 Task: In Heading Arial with underline. Font size of heading  '18'Font style of data Calibri. Font size of data  9Alignment of headline & data Align center. Fill color in heading,  RedFont color of data Black Apply border in Data No BorderIn the sheet   Spark Sales log book
Action: Mouse moved to (178, 184)
Screenshot: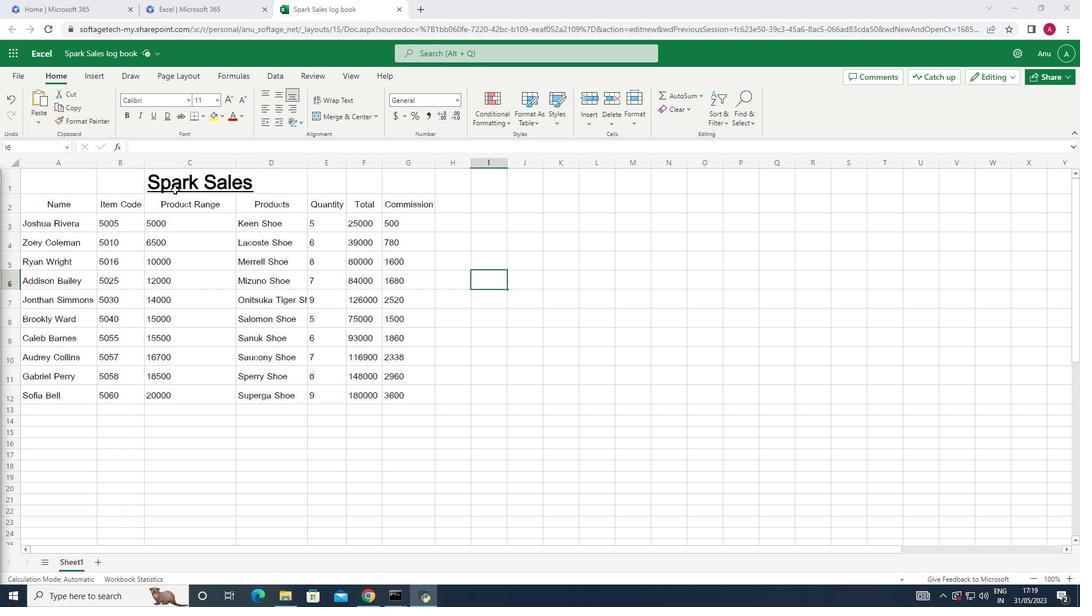 
Action: Mouse pressed left at (178, 184)
Screenshot: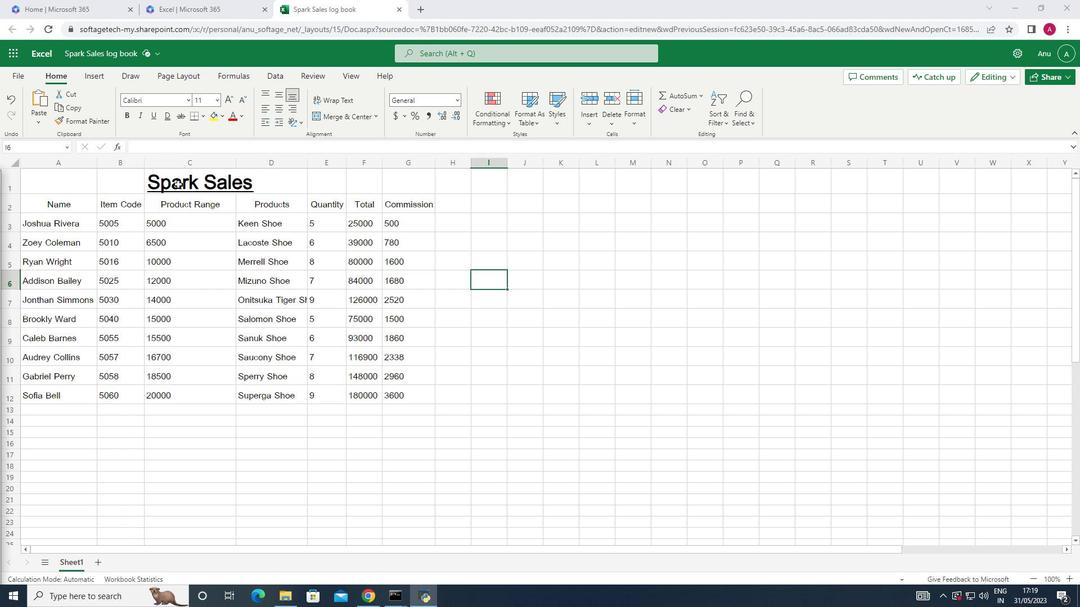 
Action: Mouse moved to (38, 202)
Screenshot: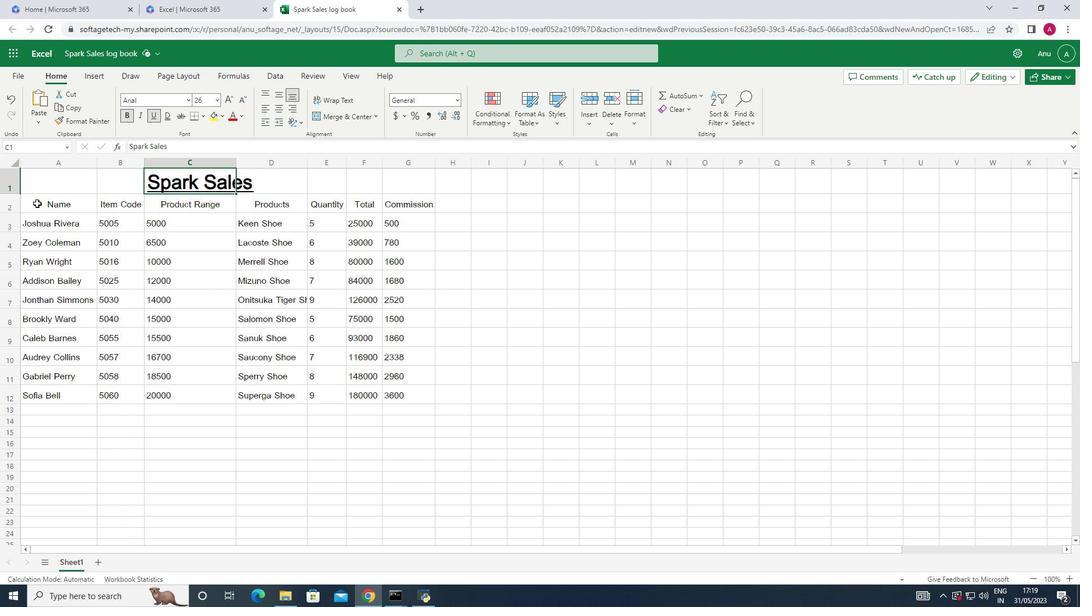 
Action: Mouse pressed left at (38, 202)
Screenshot: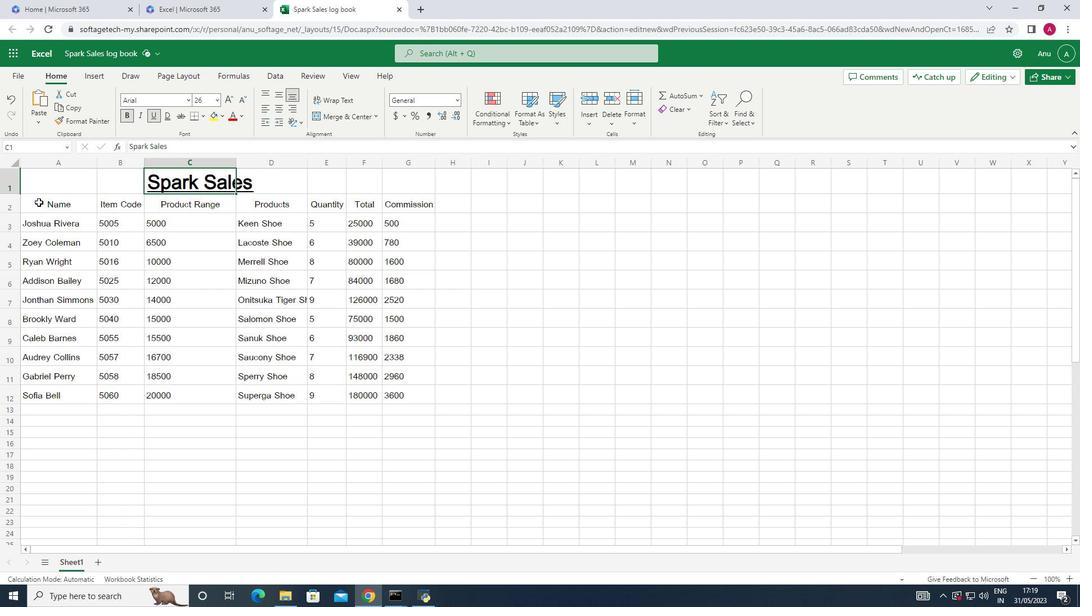 
Action: Mouse moved to (212, 217)
Screenshot: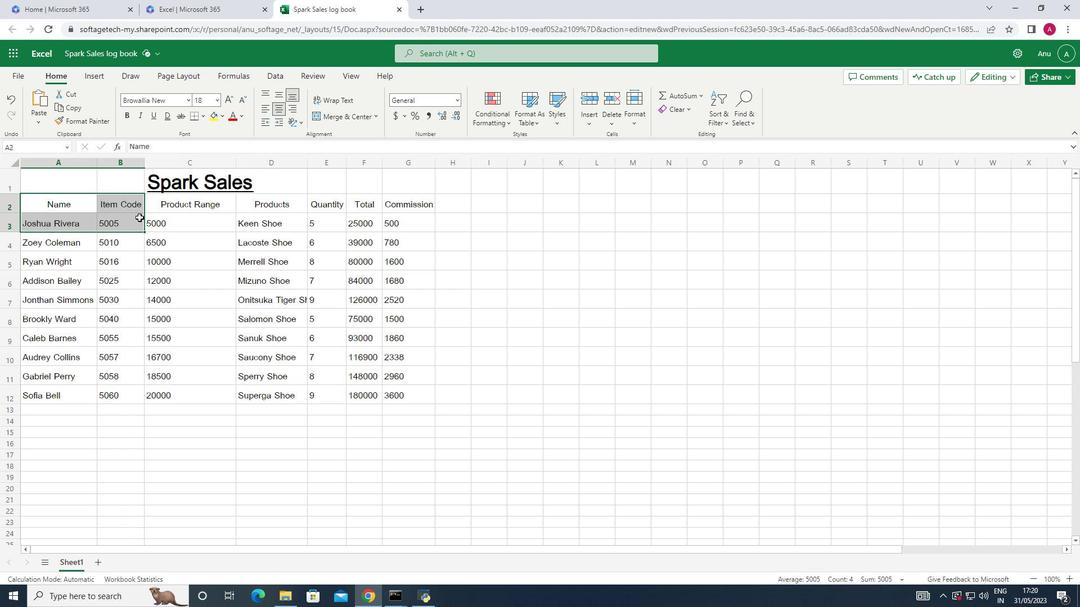 
Action: Mouse pressed left at (188, 217)
Screenshot: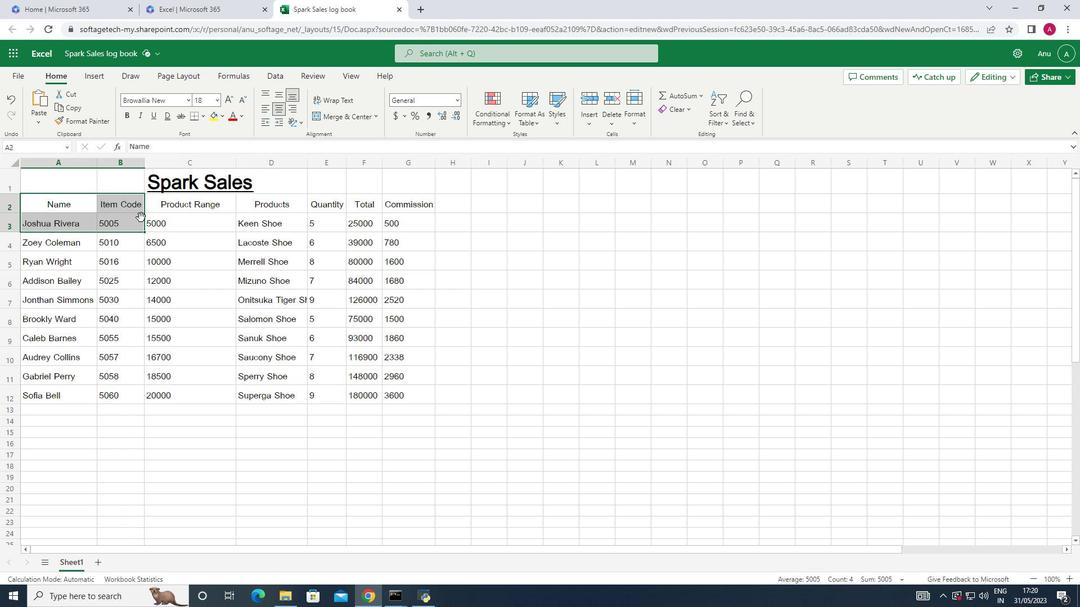 
Action: Mouse moved to (86, 198)
Screenshot: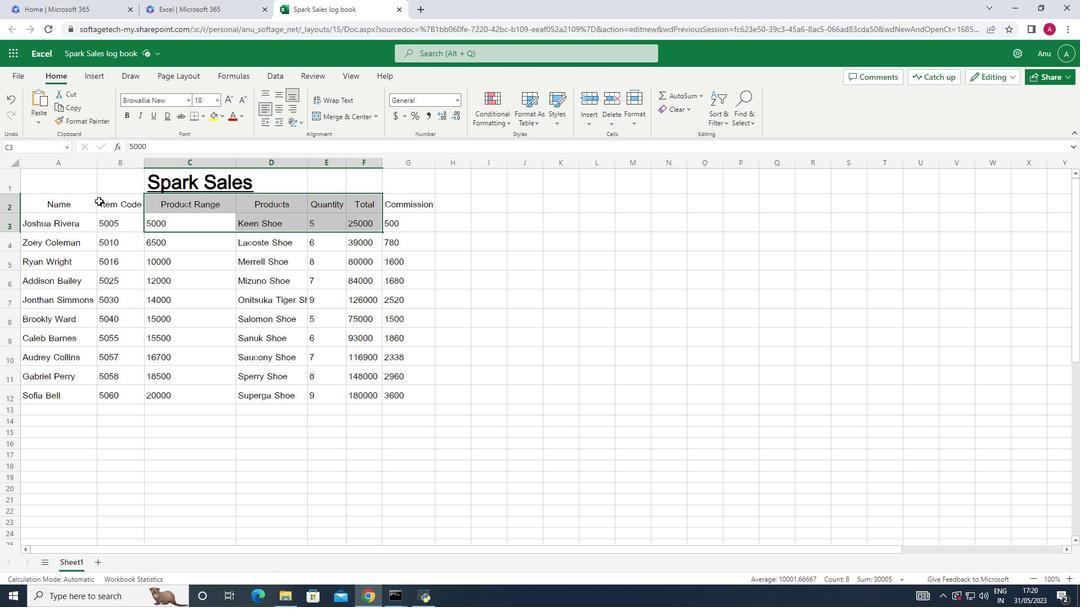 
Action: Mouse pressed left at (86, 198)
Screenshot: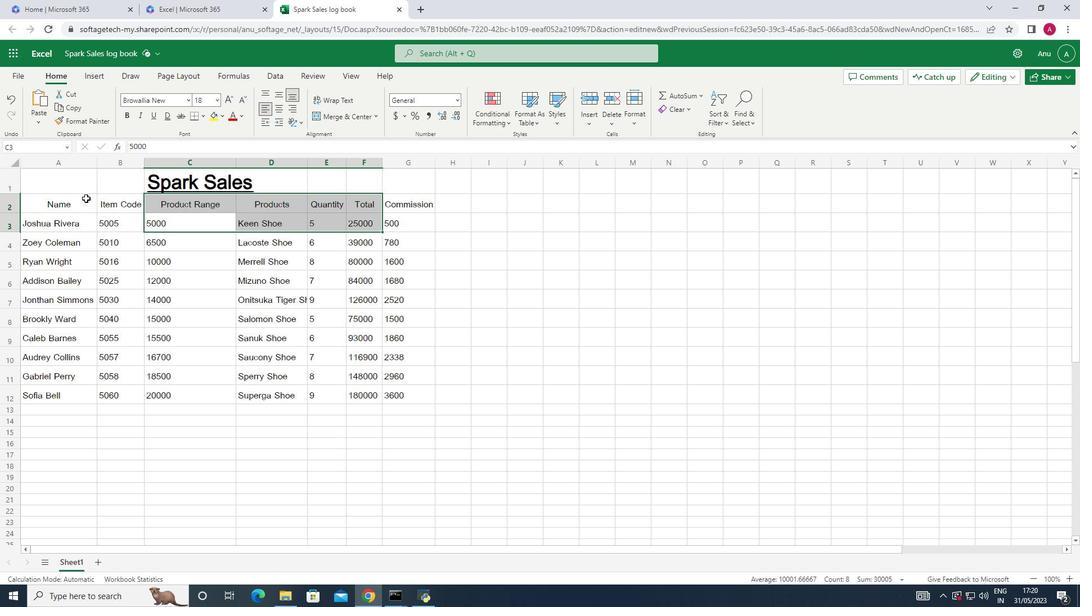 
Action: Mouse moved to (185, 104)
Screenshot: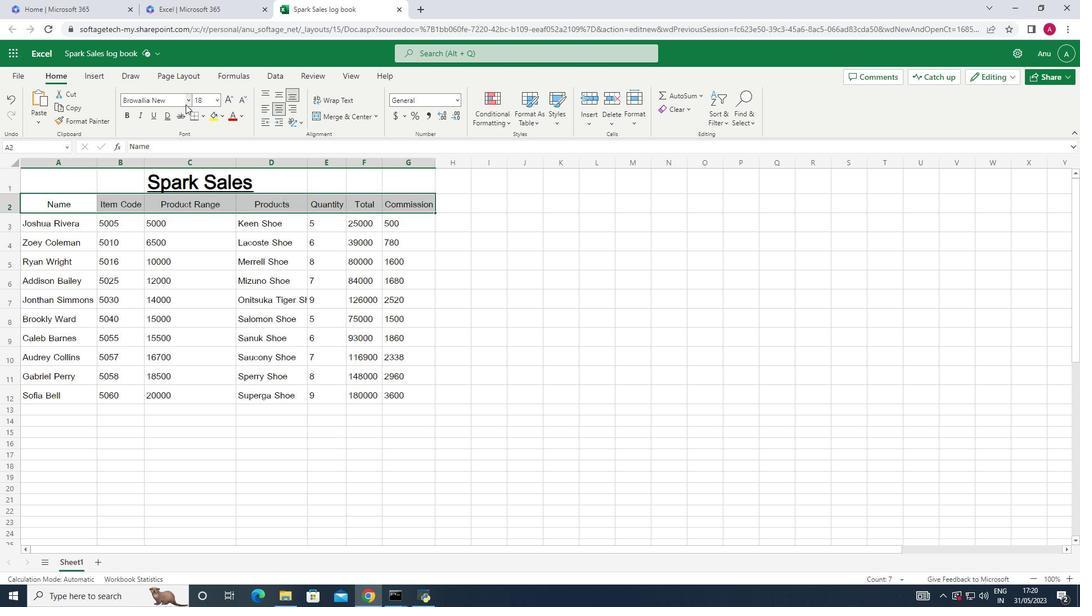 
Action: Mouse pressed left at (185, 104)
Screenshot: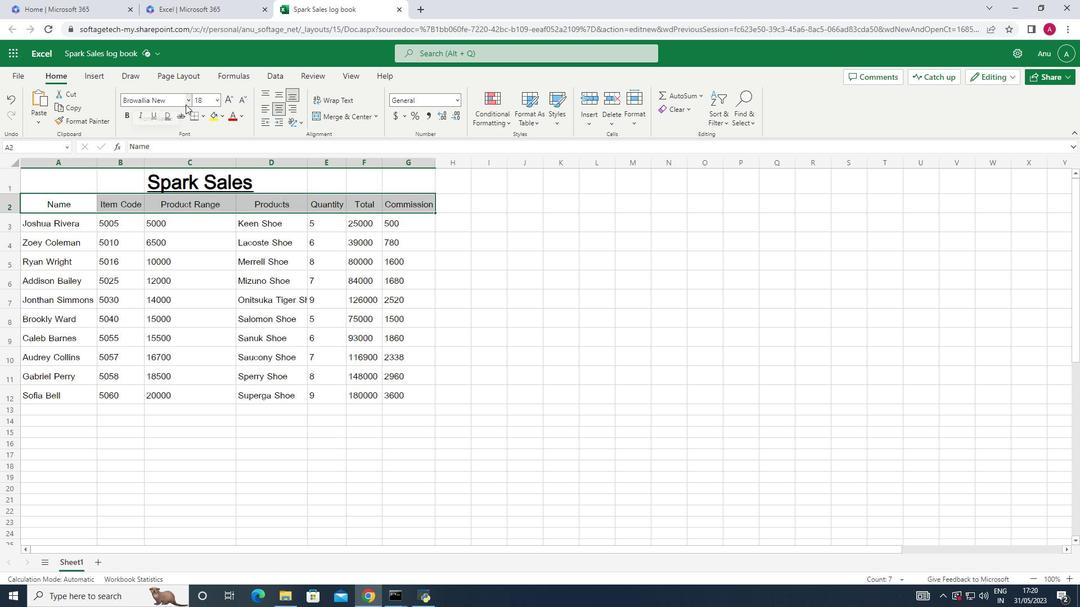 
Action: Mouse moved to (159, 208)
Screenshot: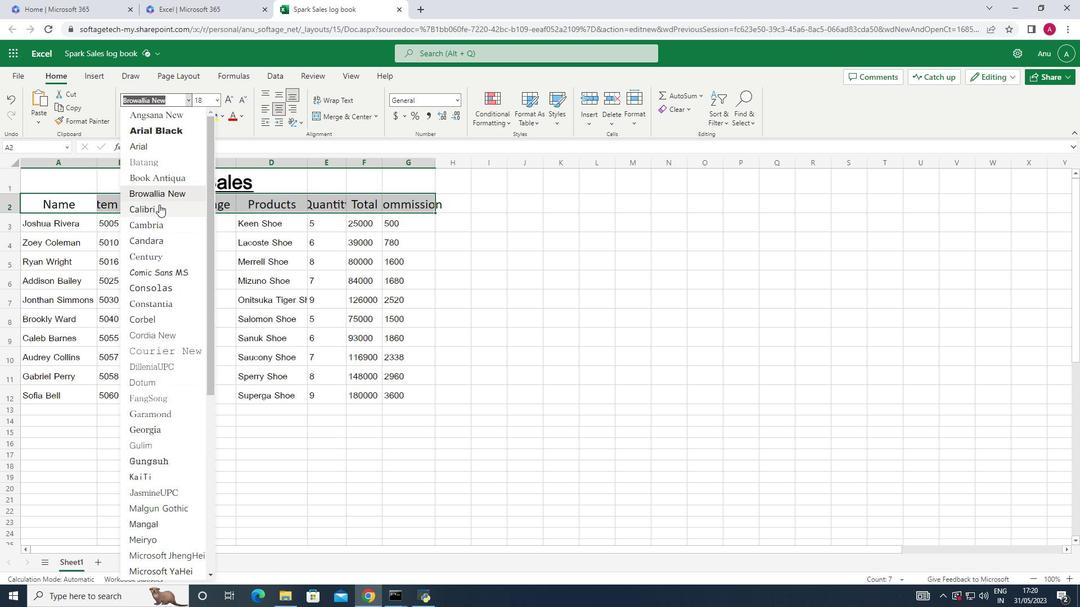 
Action: Mouse pressed left at (159, 208)
Screenshot: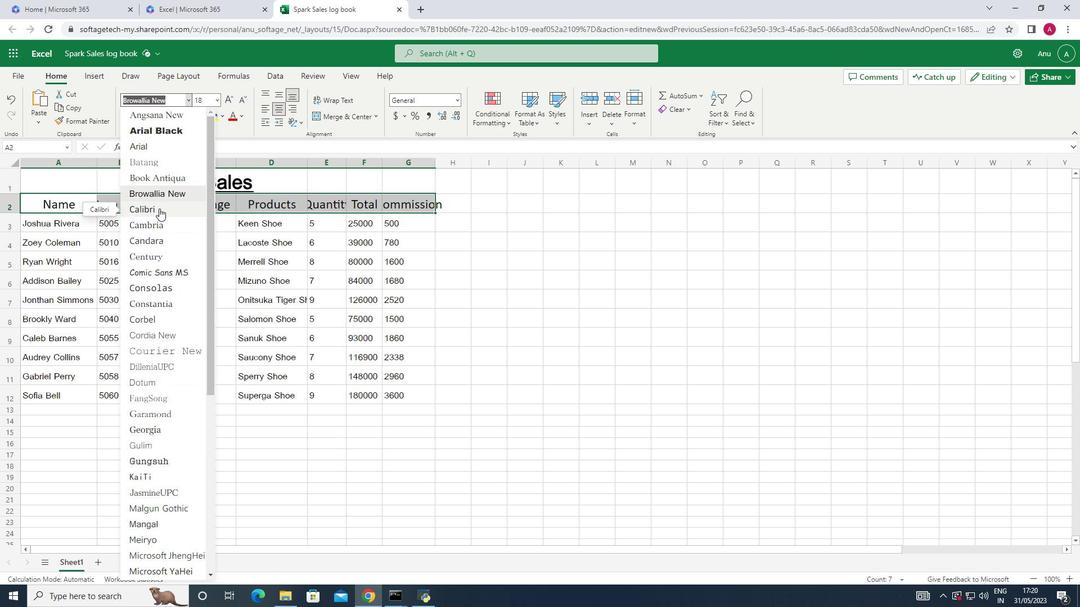 
Action: Mouse moved to (54, 222)
Screenshot: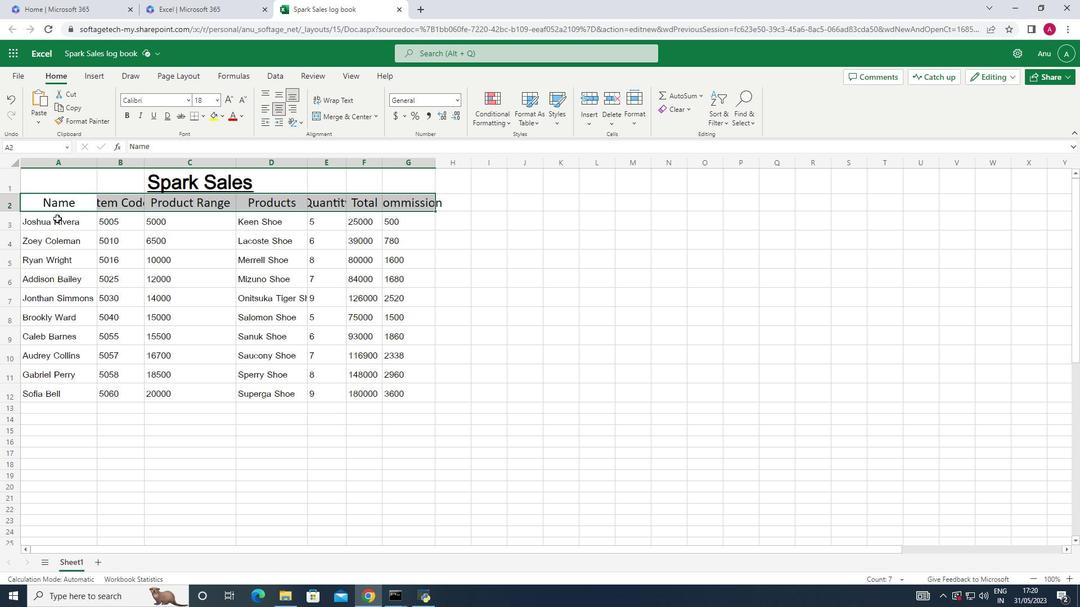 
Action: Mouse pressed left at (54, 222)
Screenshot: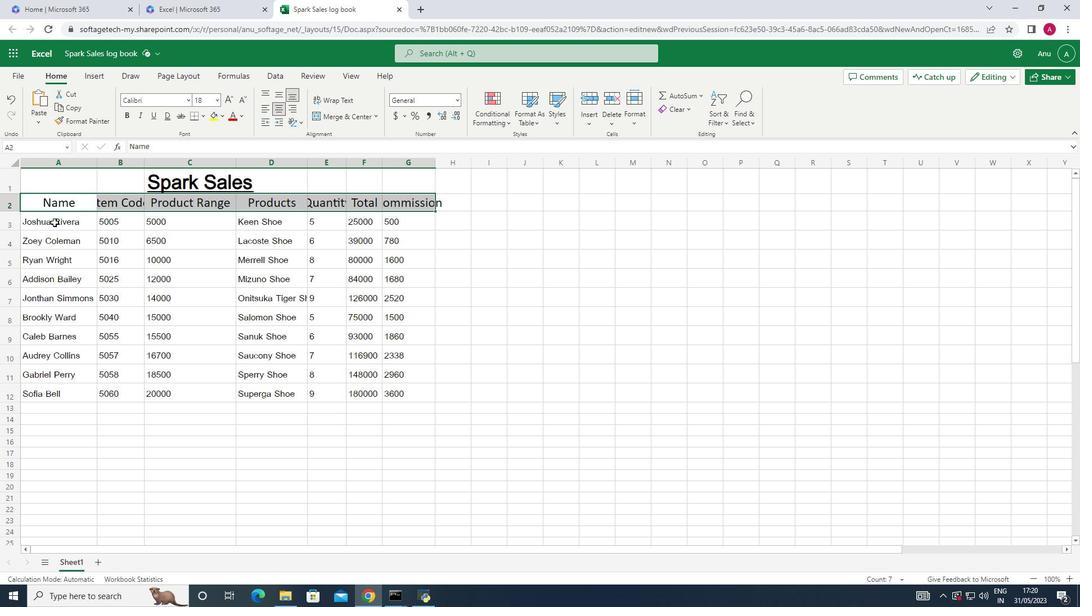 
Action: Mouse moved to (226, 271)
Screenshot: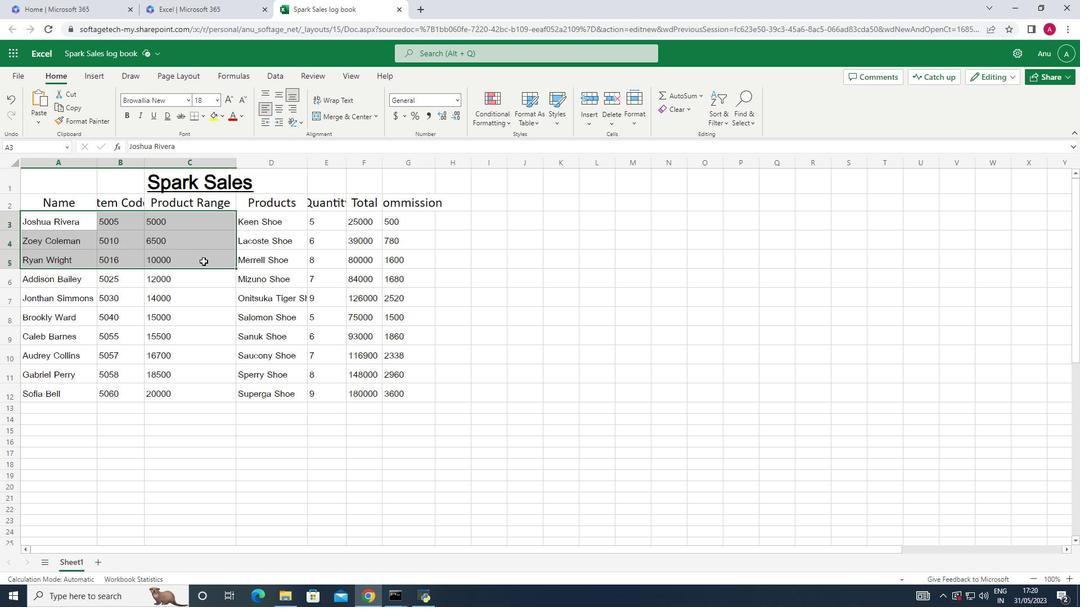 
Action: Mouse pressed left at (226, 271)
Screenshot: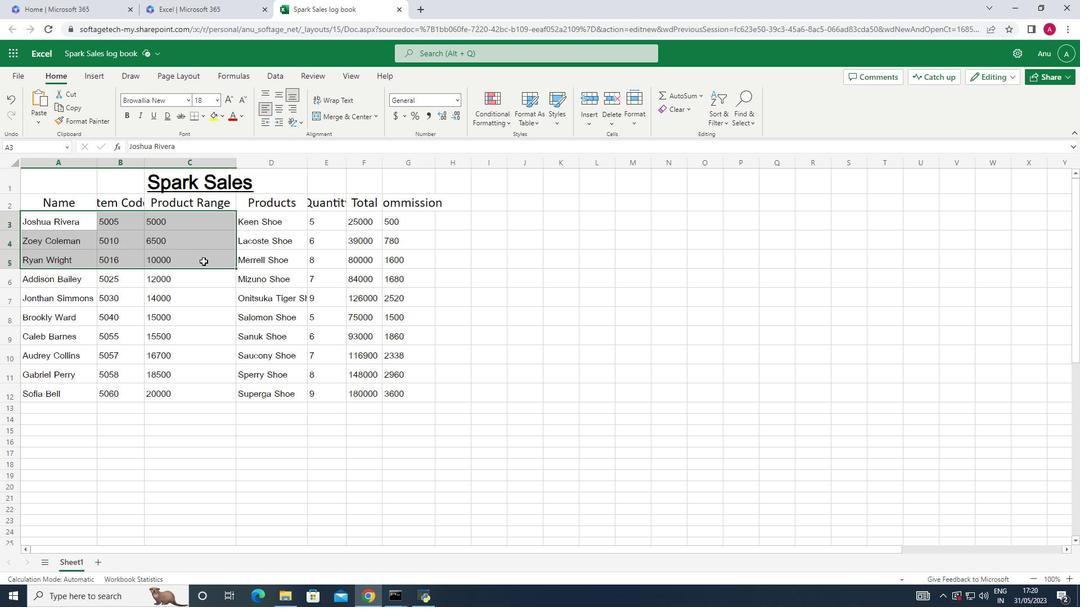 
Action: Mouse moved to (57, 221)
Screenshot: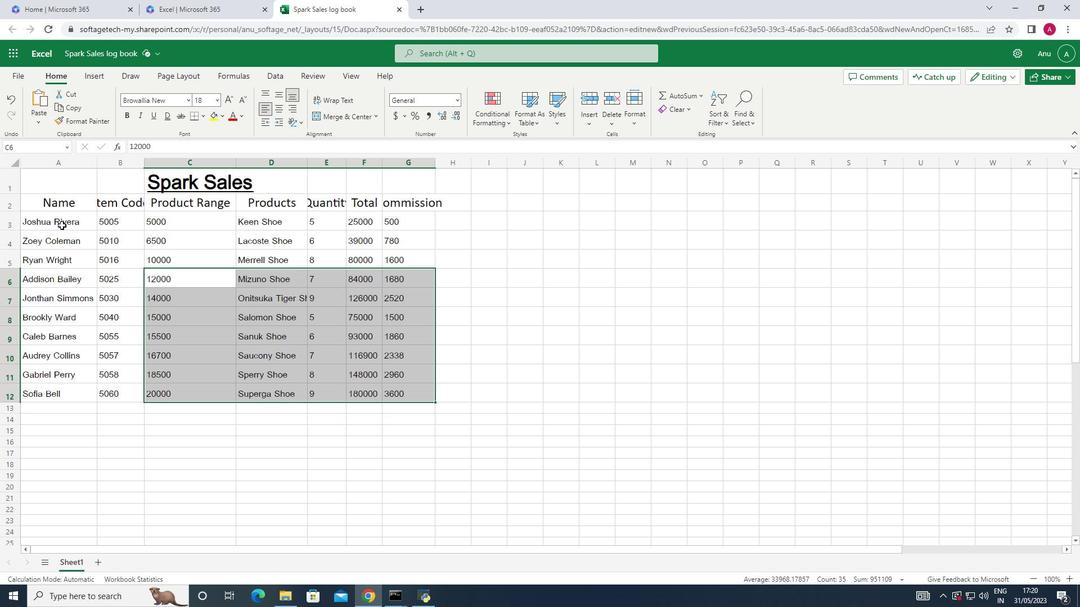 
Action: Mouse pressed left at (57, 221)
Screenshot: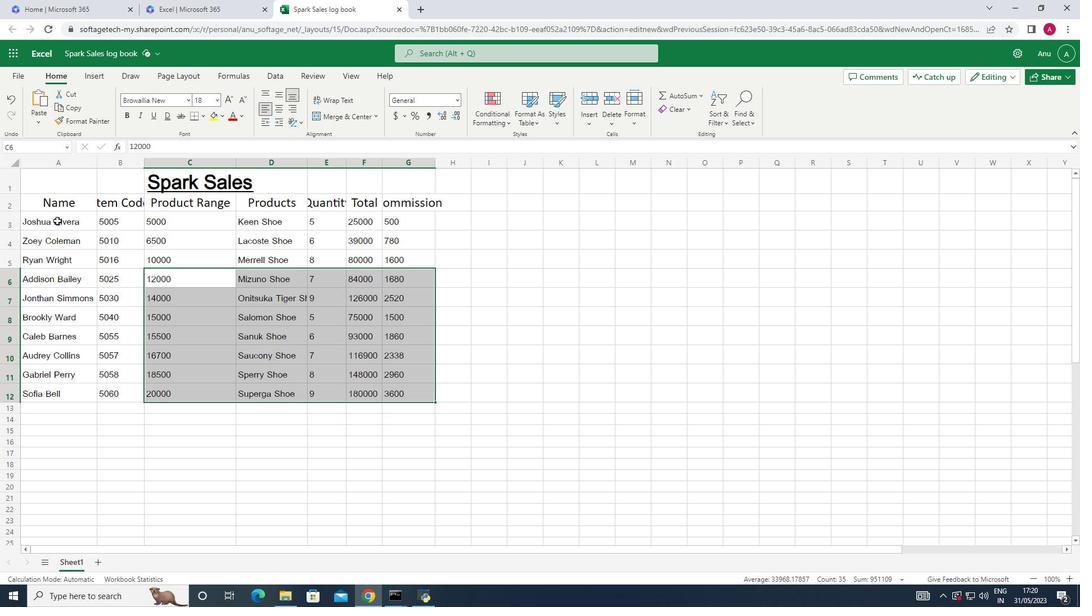 
Action: Mouse moved to (215, 100)
Screenshot: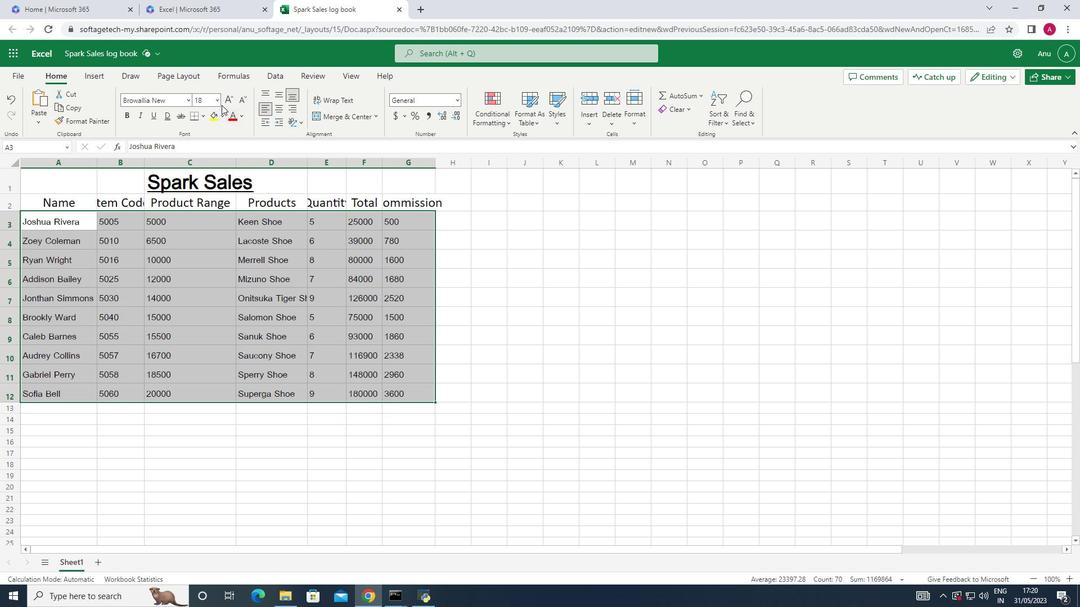 
Action: Mouse pressed left at (215, 100)
Screenshot: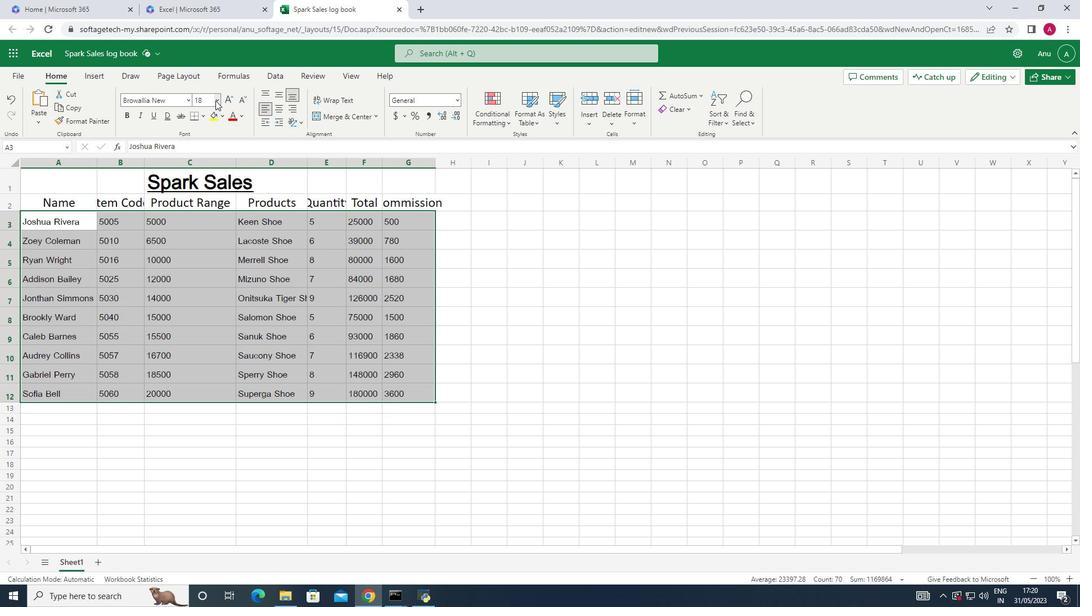 
Action: Mouse moved to (199, 126)
Screenshot: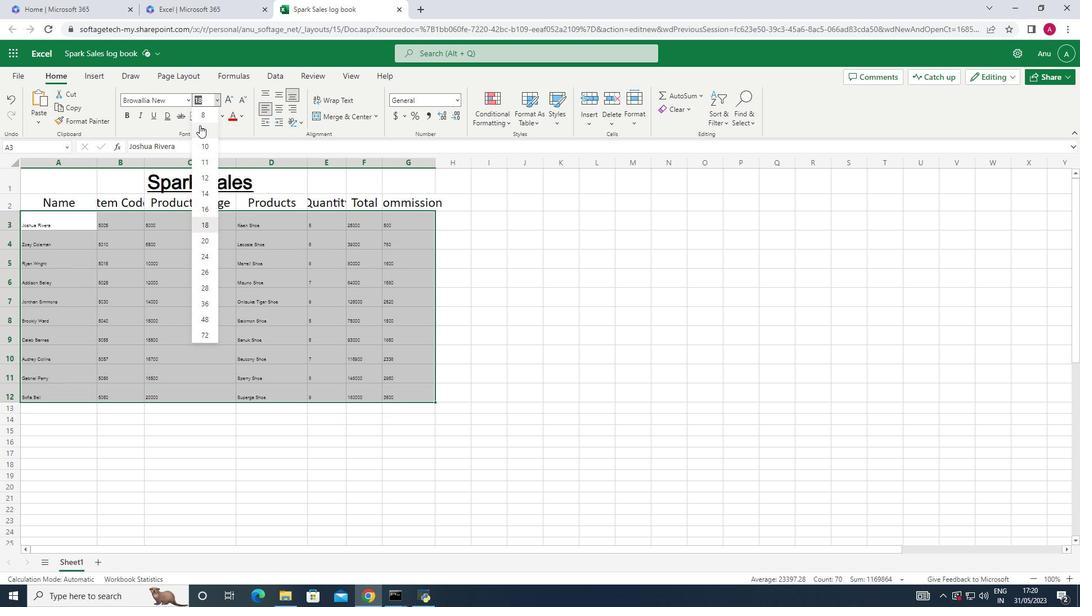 
Action: Mouse pressed left at (199, 126)
Screenshot: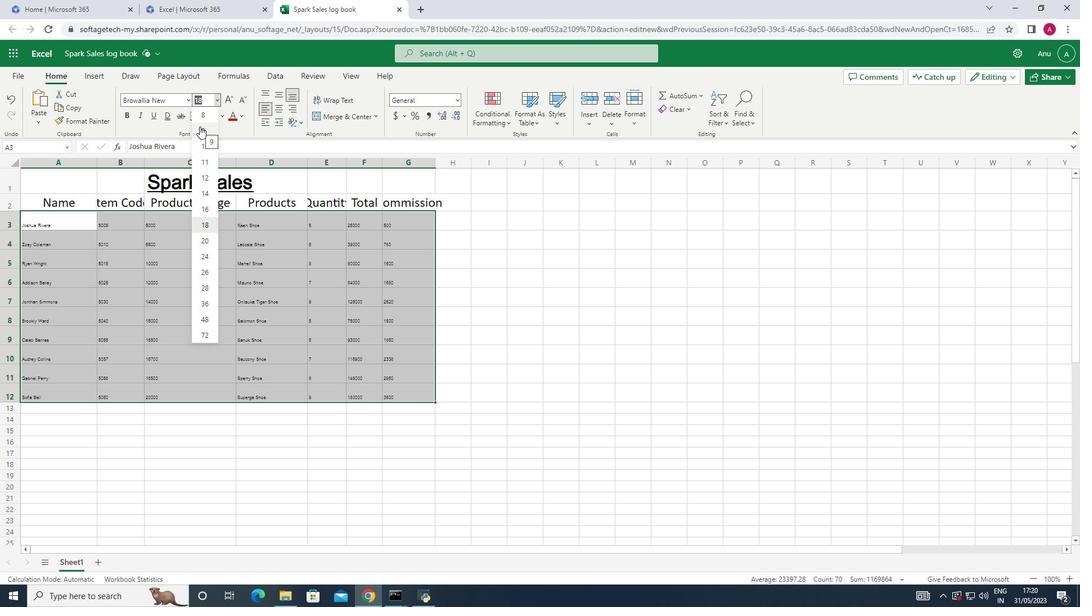 
Action: Mouse moved to (280, 103)
Screenshot: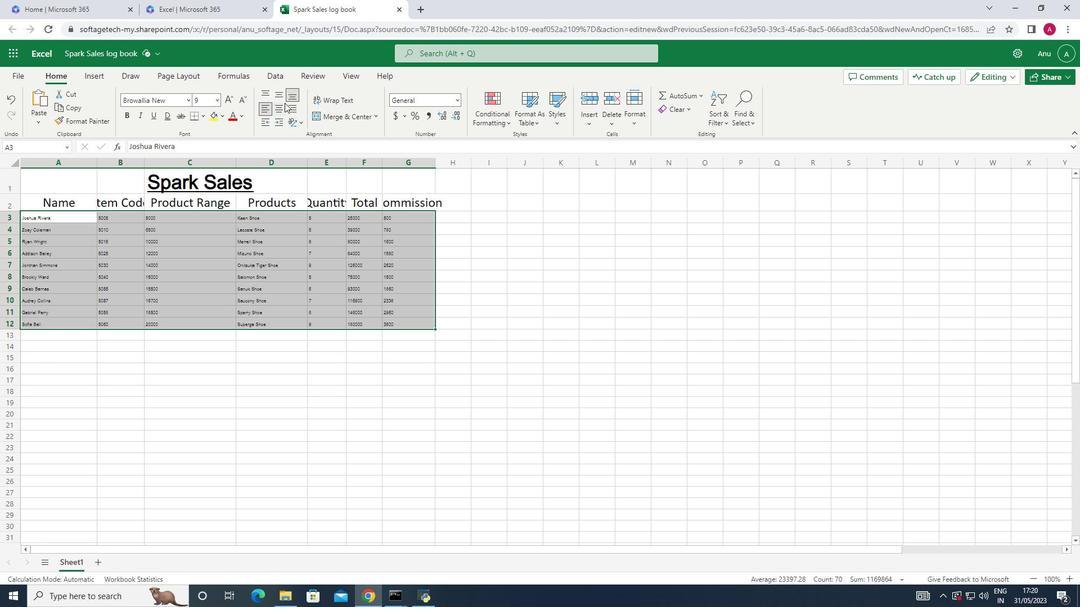 
Action: Mouse pressed left at (280, 103)
Screenshot: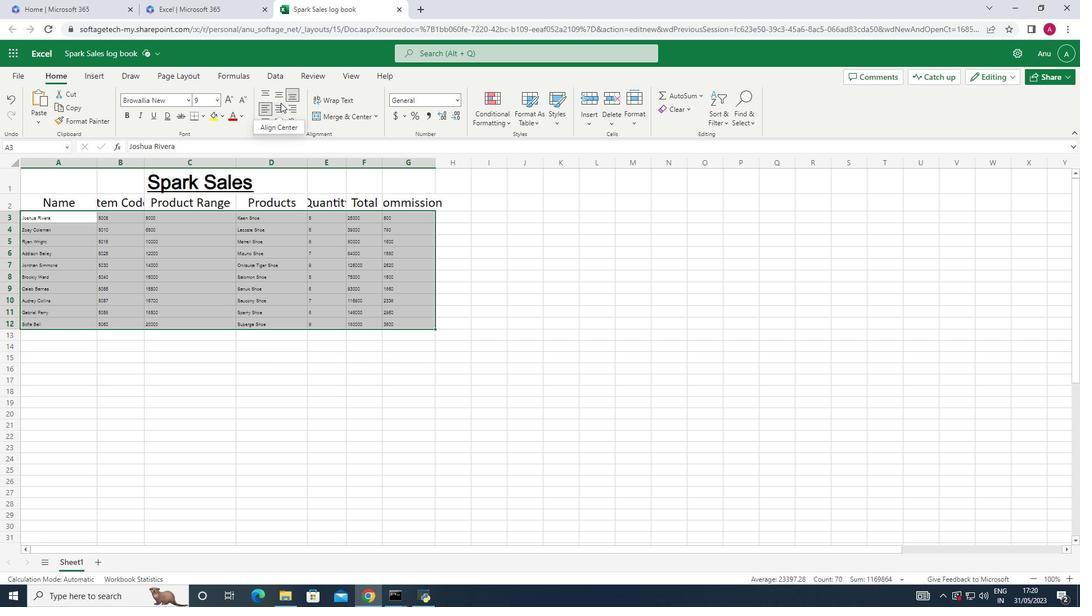 
Action: Mouse moved to (89, 199)
Screenshot: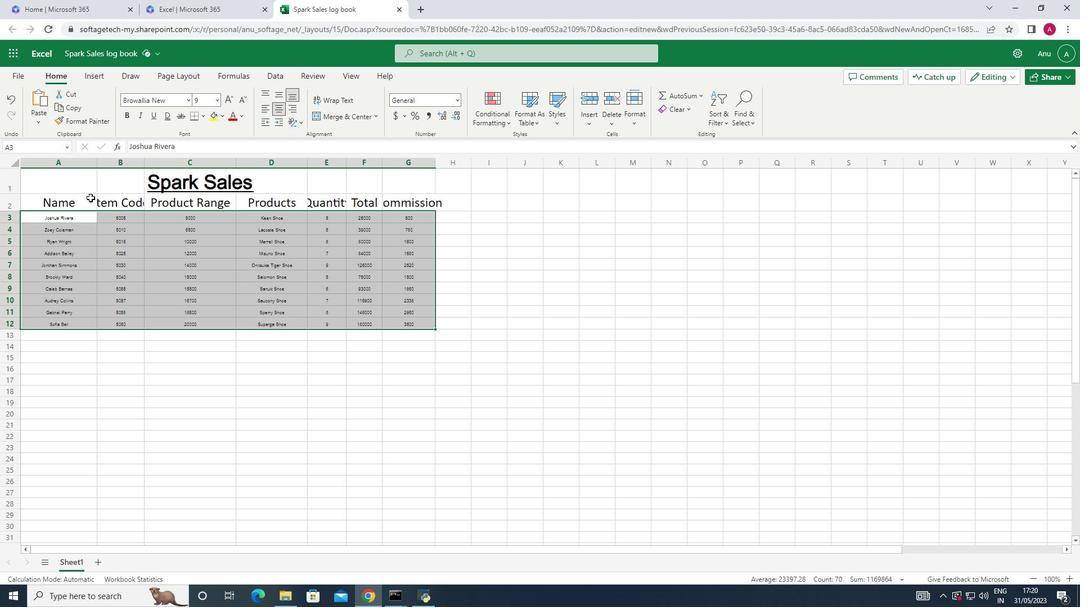 
Action: Mouse pressed left at (89, 199)
Screenshot: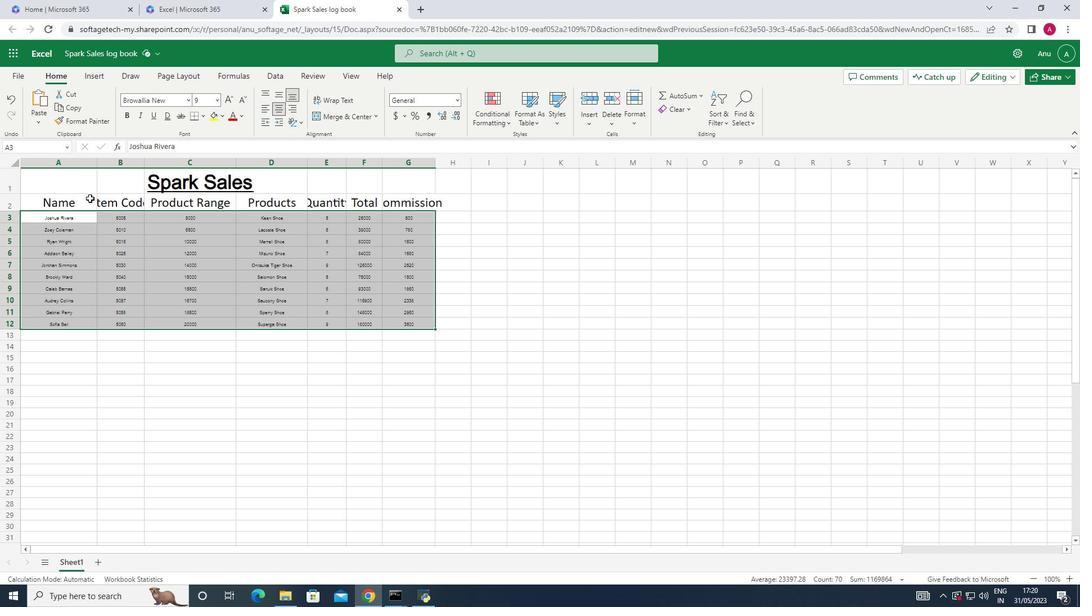 
Action: Mouse moved to (401, 206)
Screenshot: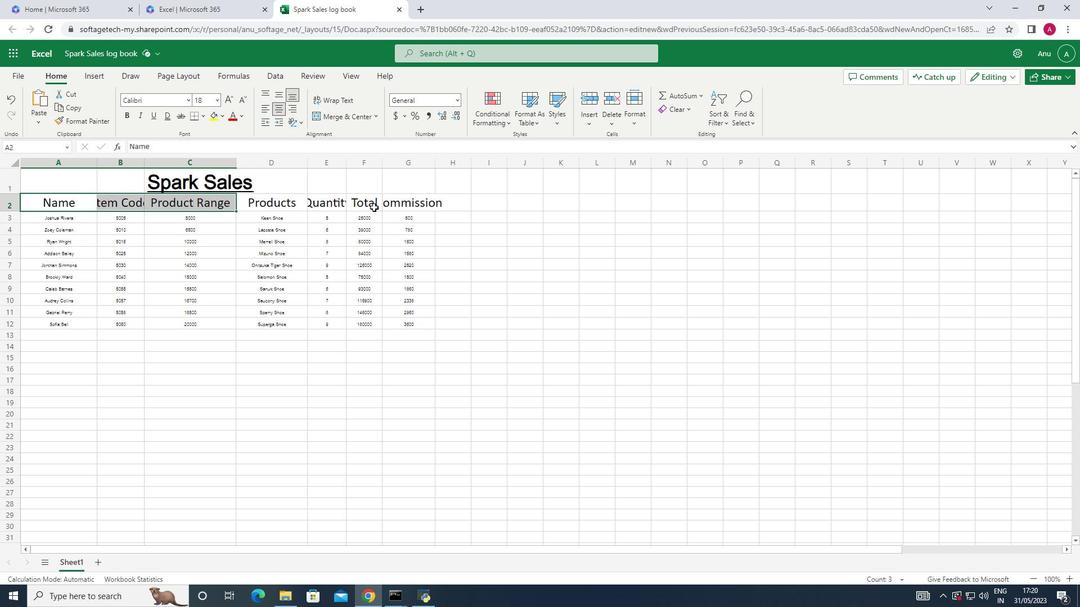 
Action: Mouse pressed left at (401, 206)
Screenshot: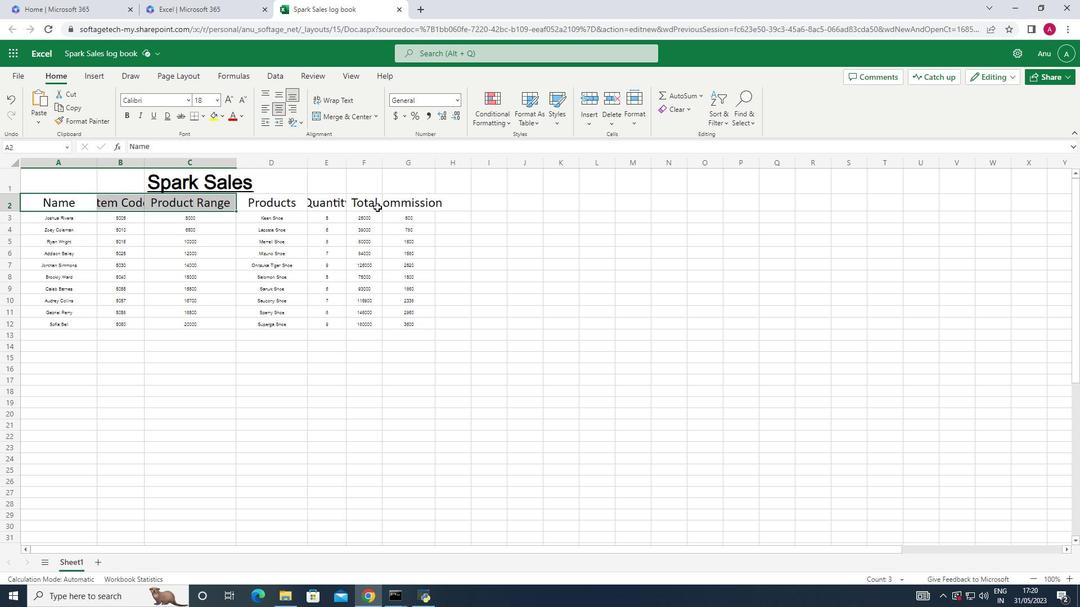 
Action: Mouse moved to (88, 202)
Screenshot: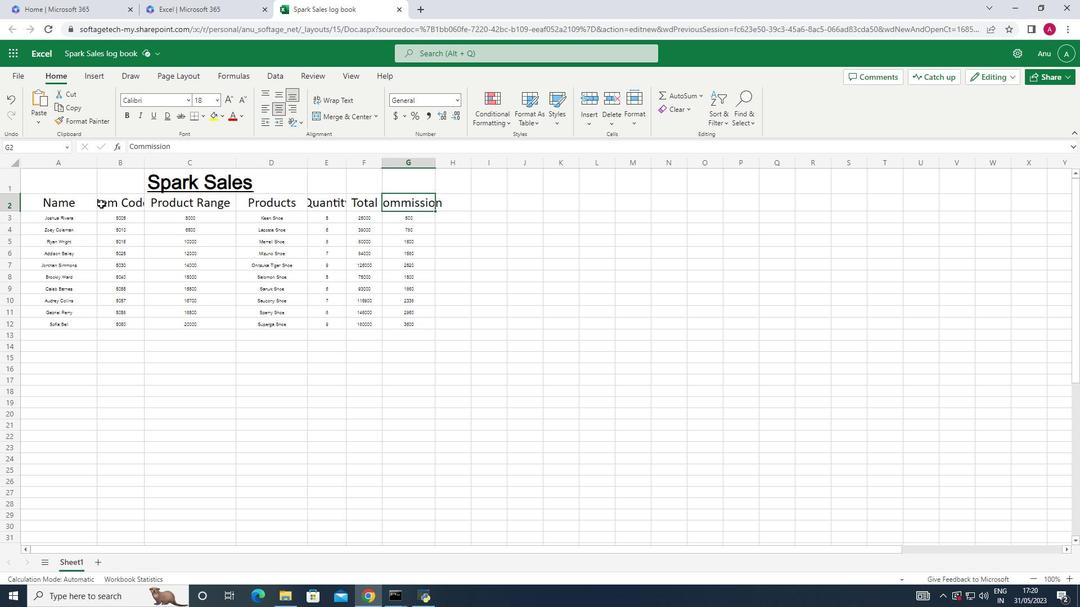 
Action: Mouse pressed left at (88, 202)
Screenshot: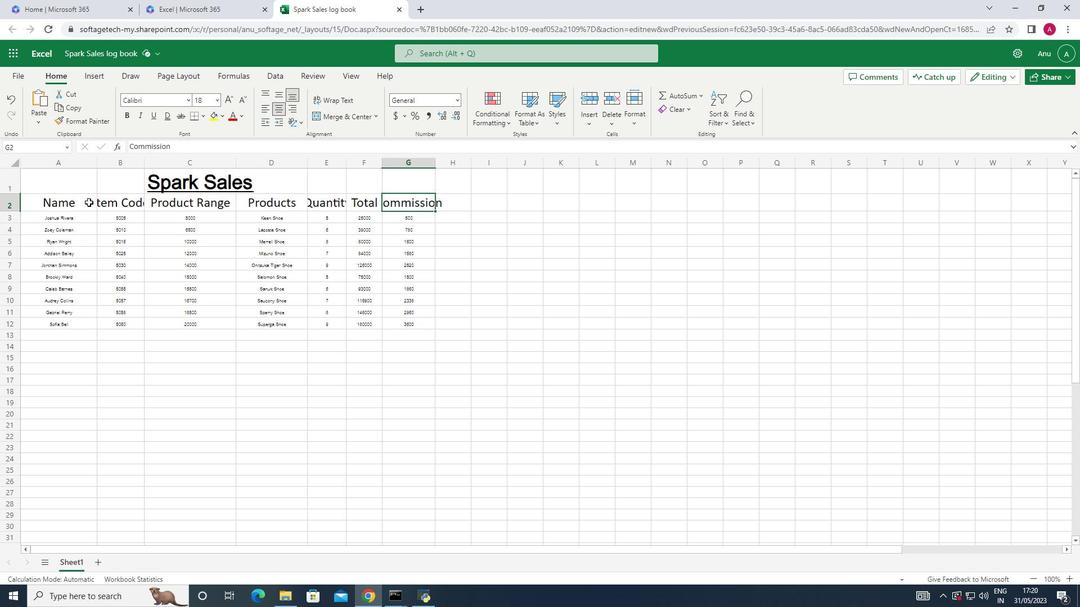 
Action: Mouse moved to (233, 115)
Screenshot: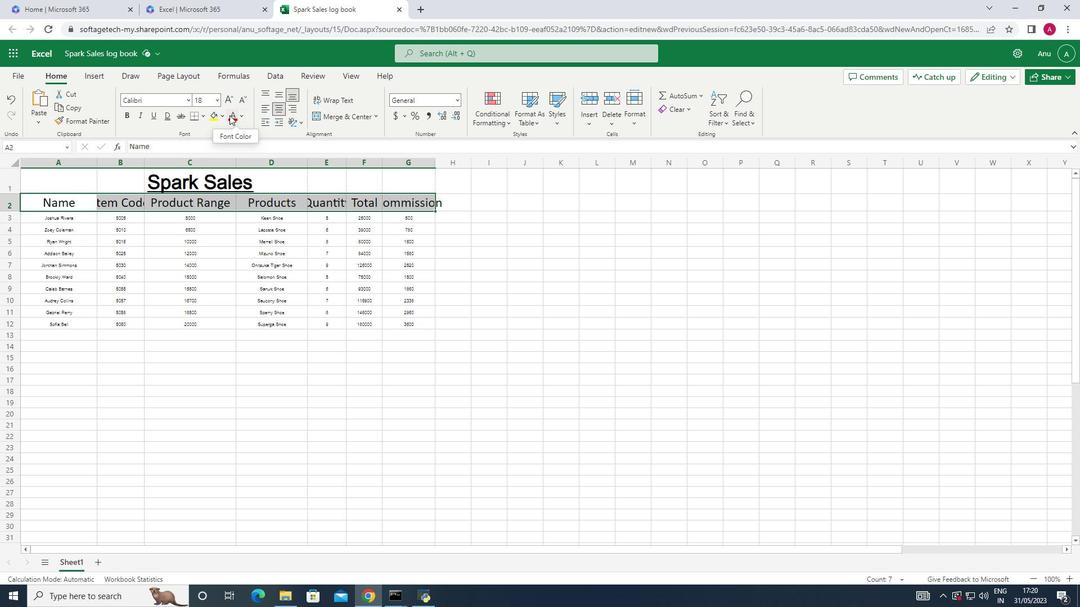
Action: Mouse pressed left at (233, 115)
Screenshot: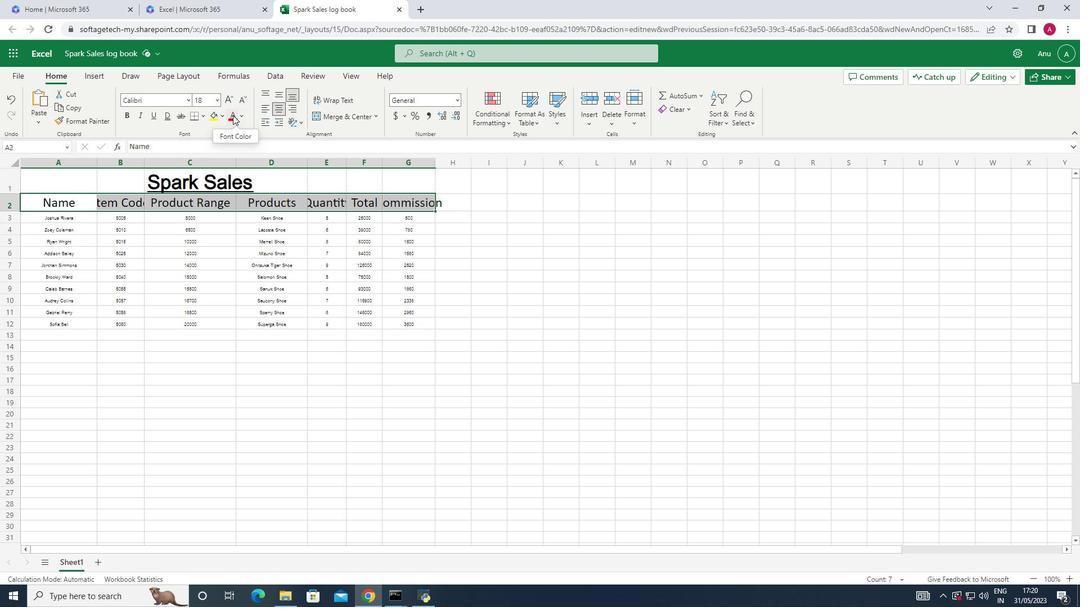 
Action: Mouse moved to (221, 115)
Screenshot: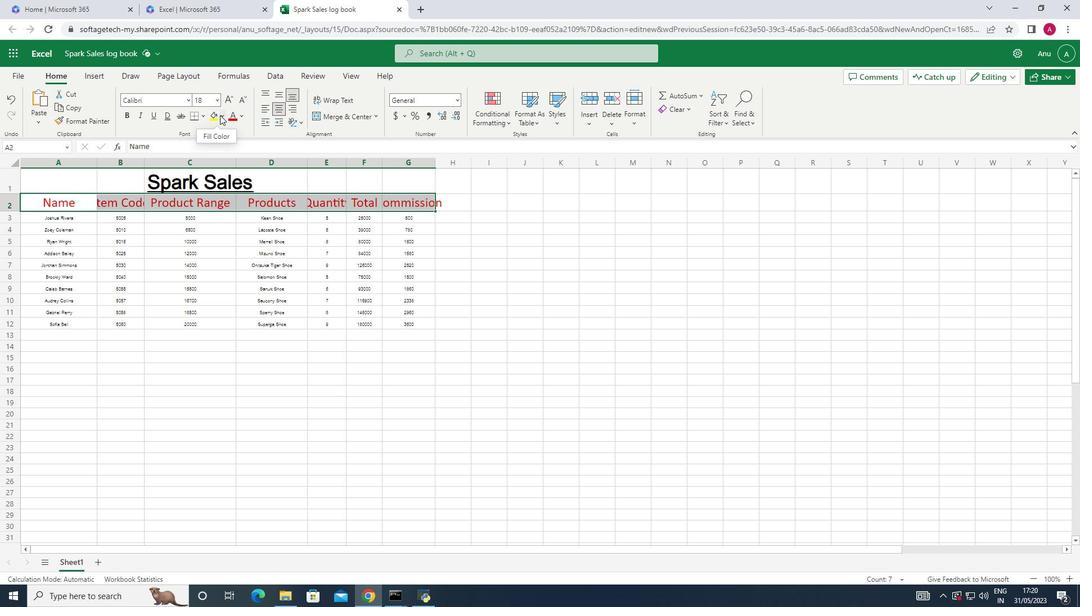 
Action: Mouse pressed left at (221, 115)
Screenshot: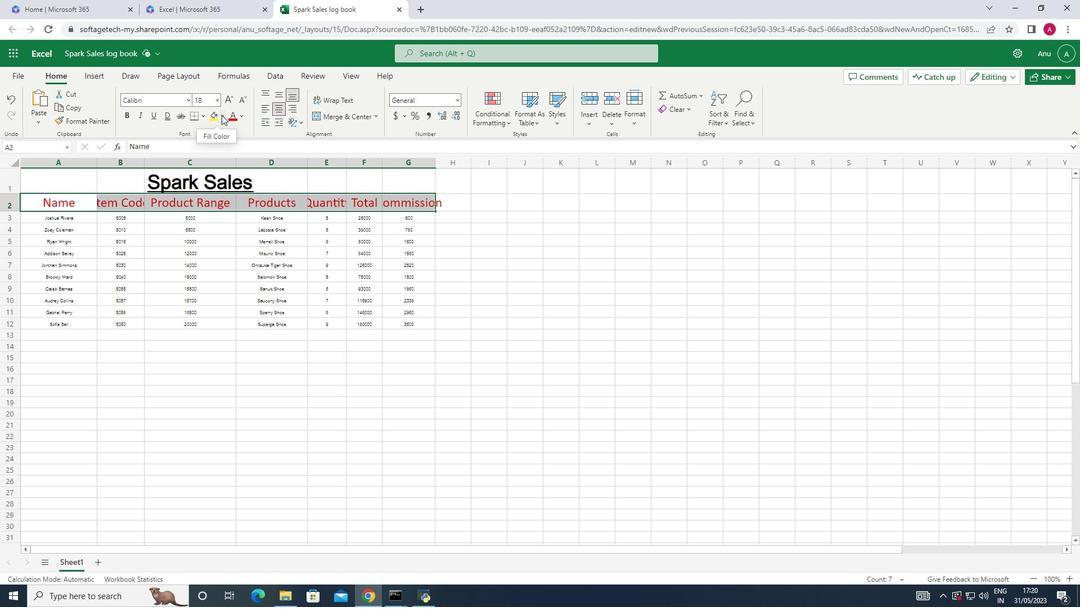 
Action: Mouse moved to (232, 148)
Screenshot: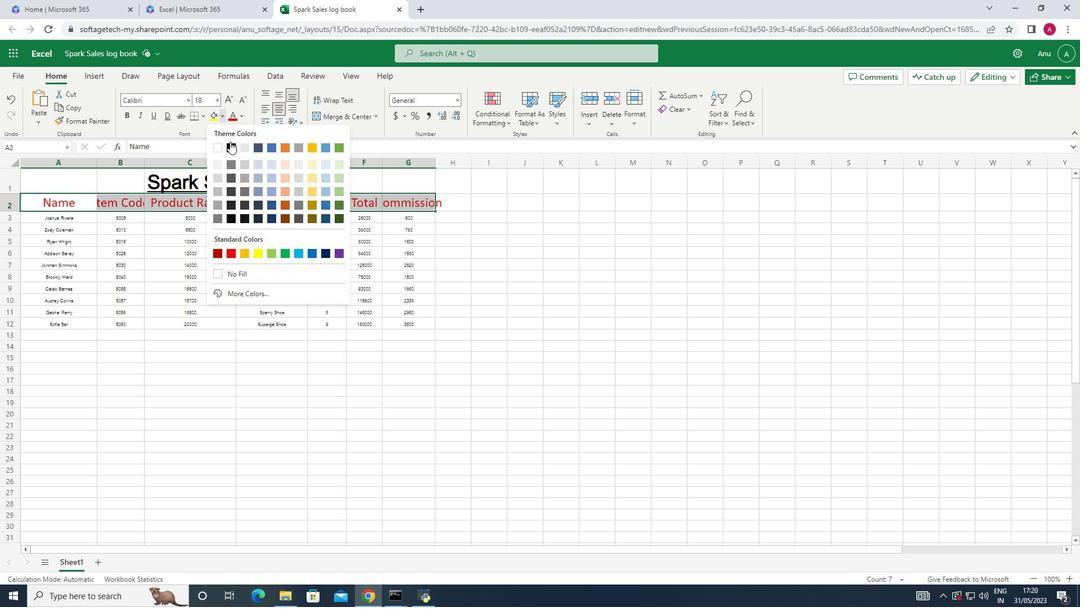 
Action: Mouse pressed left at (232, 148)
Screenshot: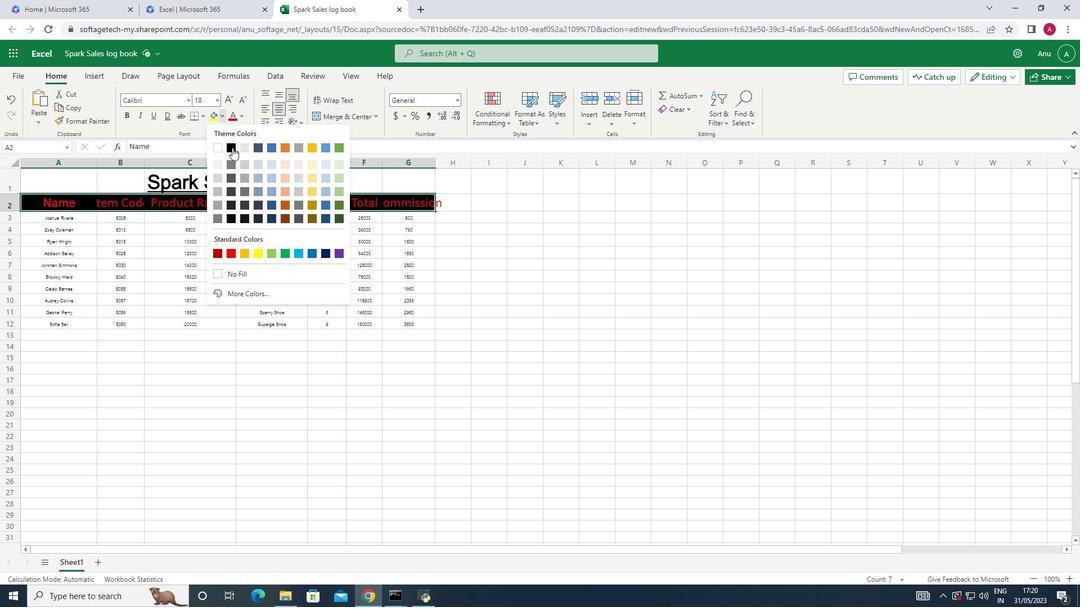 
Action: Mouse moved to (491, 267)
Screenshot: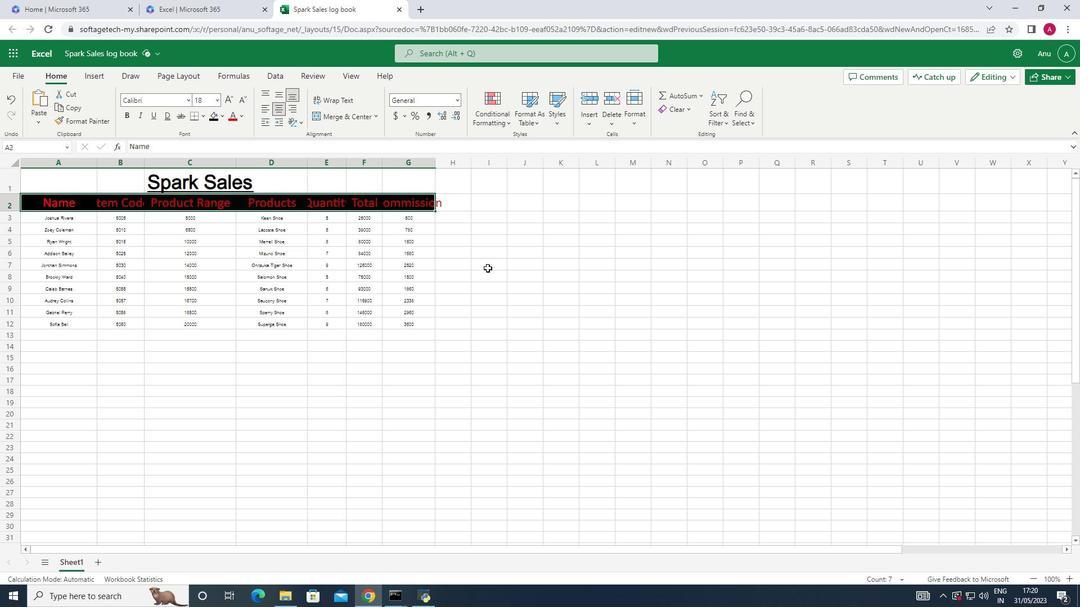 
Action: Mouse pressed left at (491, 267)
Screenshot: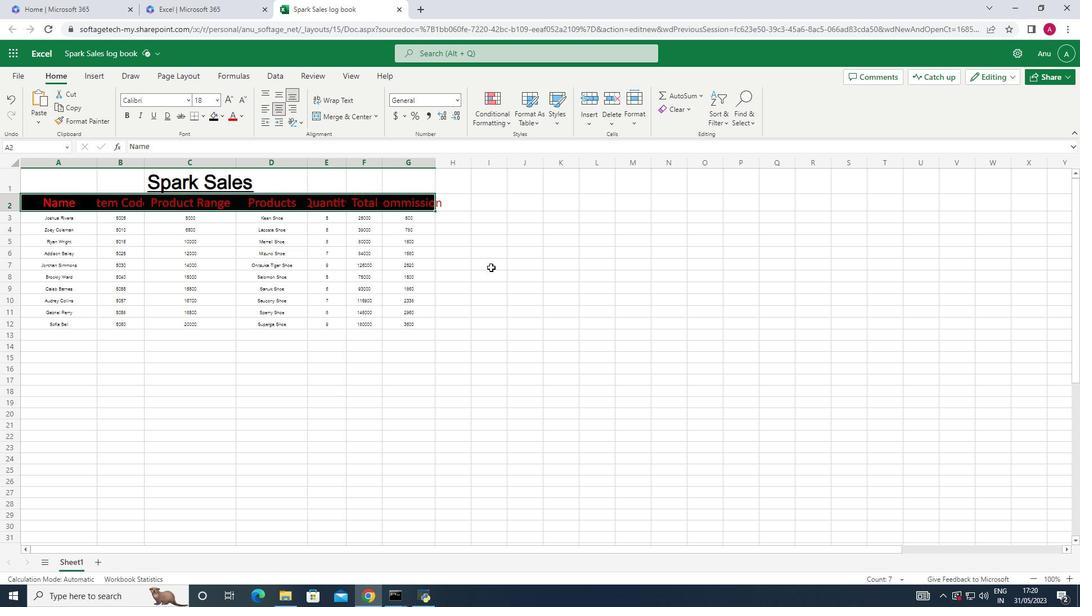 
Action: Mouse moved to (434, 155)
Screenshot: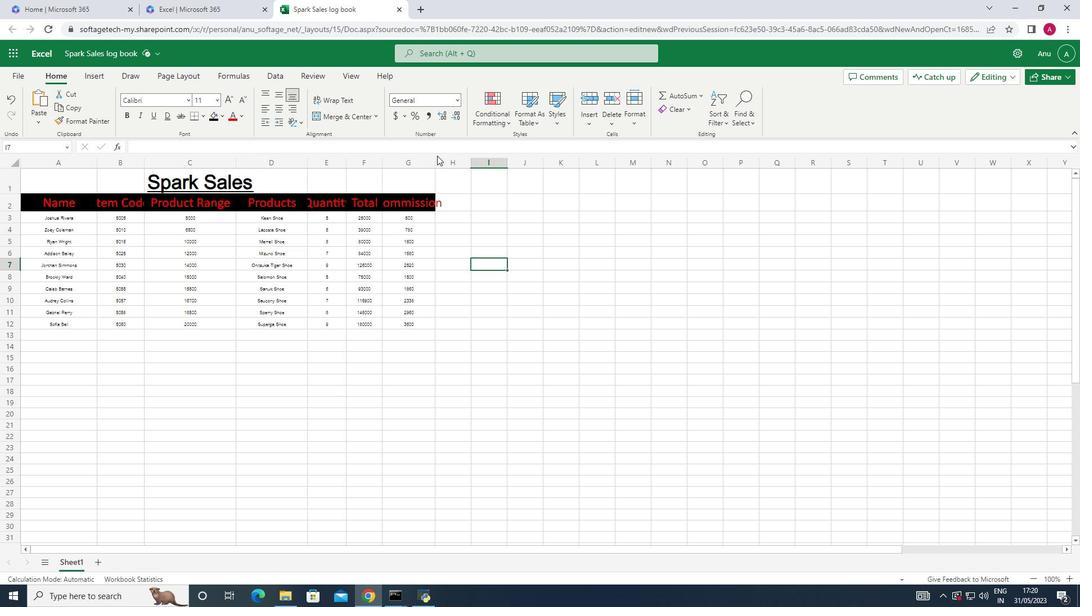 
Action: Mouse pressed left at (434, 155)
Screenshot: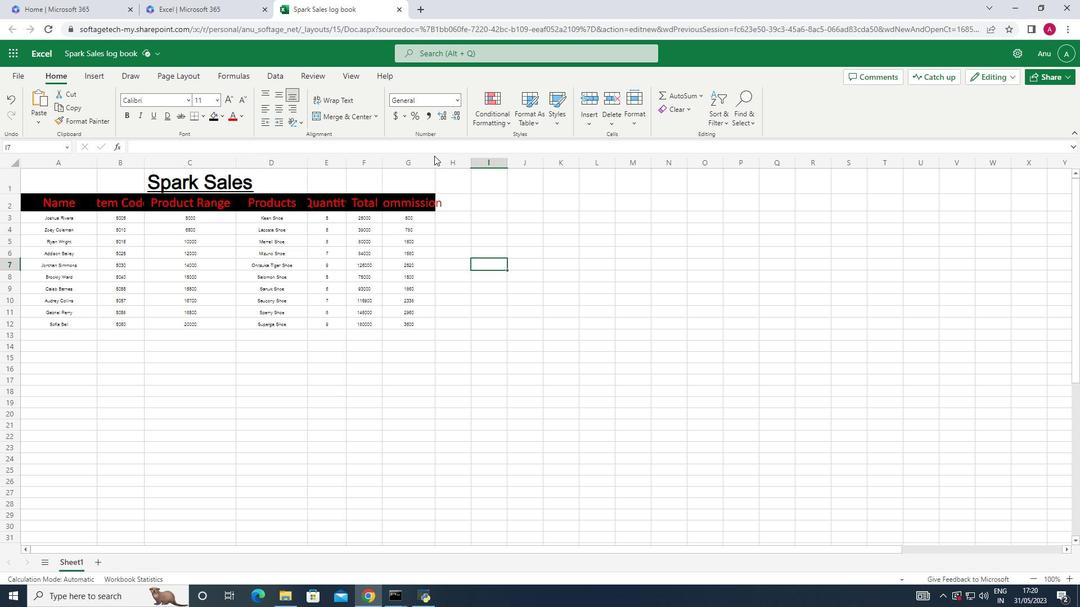 
Action: Mouse moved to (434, 160)
Screenshot: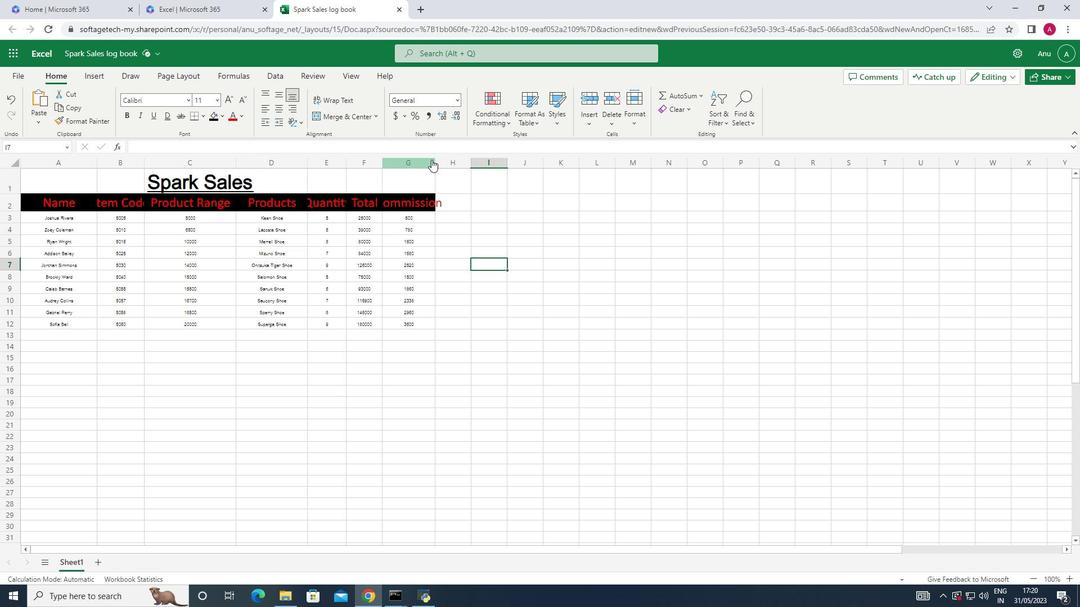 
Action: Mouse pressed left at (434, 160)
Screenshot: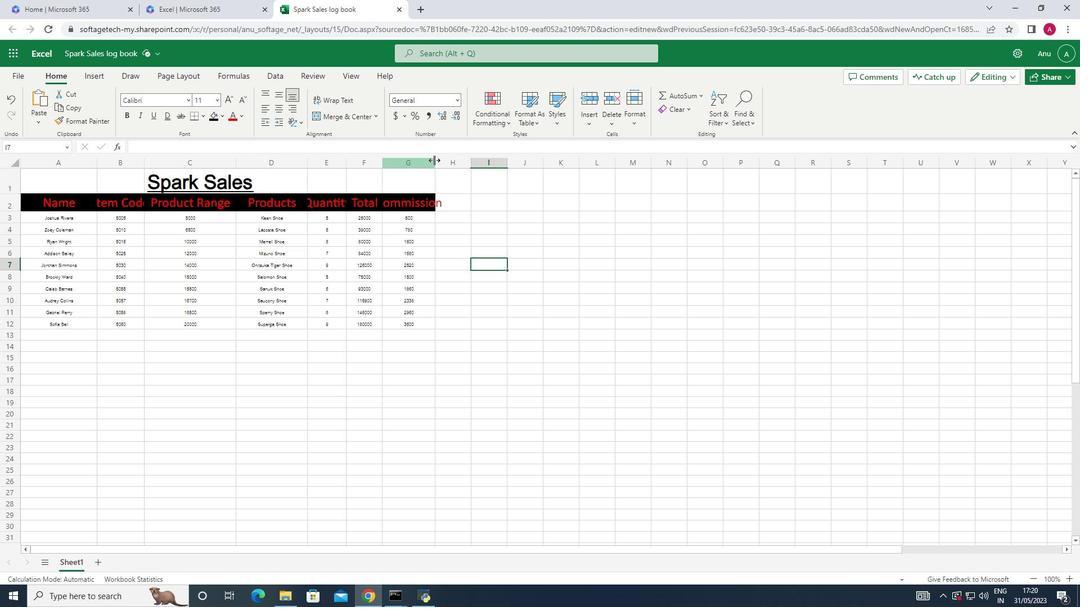 
Action: Mouse pressed left at (434, 160)
Screenshot: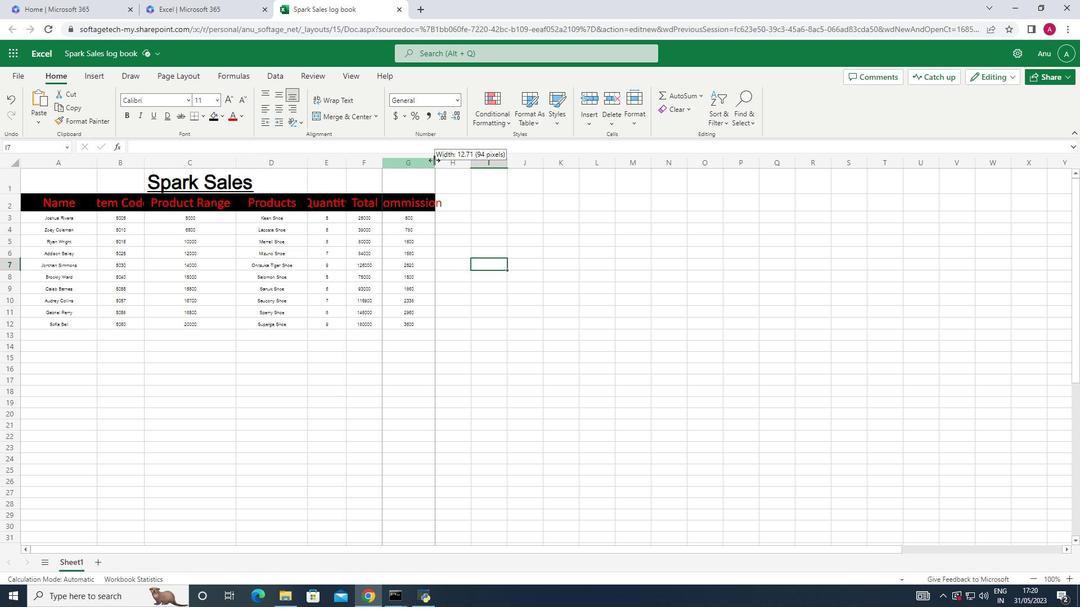 
Action: Mouse moved to (344, 156)
Screenshot: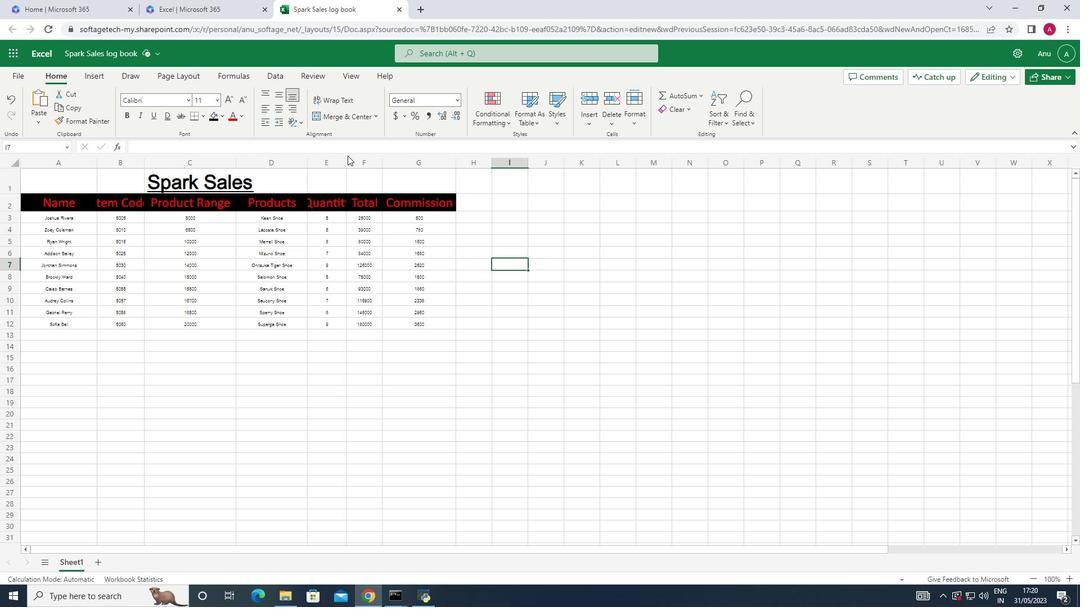 
Action: Mouse pressed left at (344, 156)
Screenshot: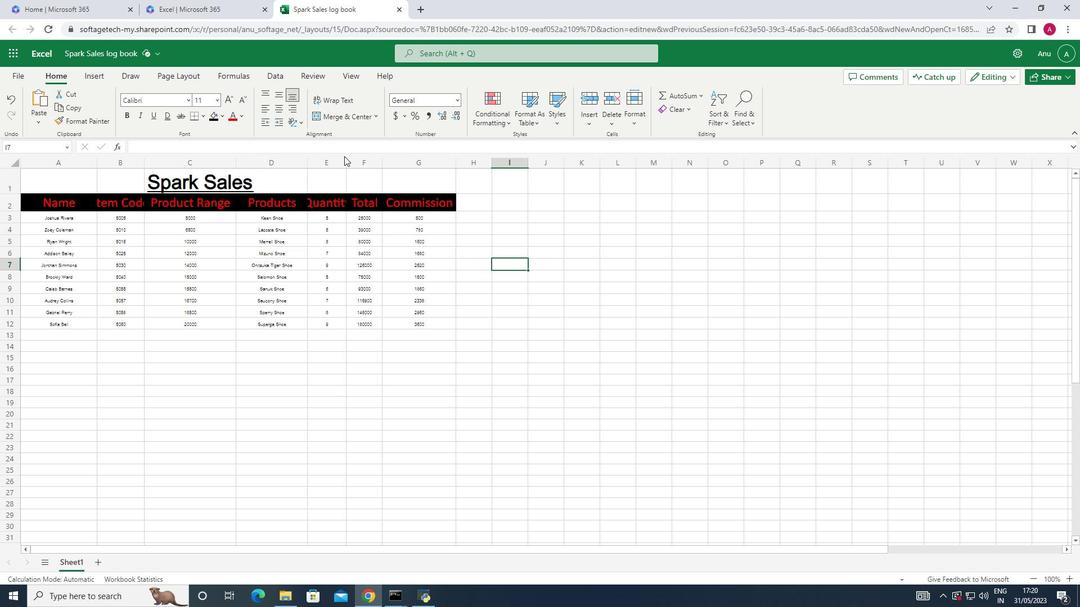 
Action: Mouse moved to (344, 162)
Screenshot: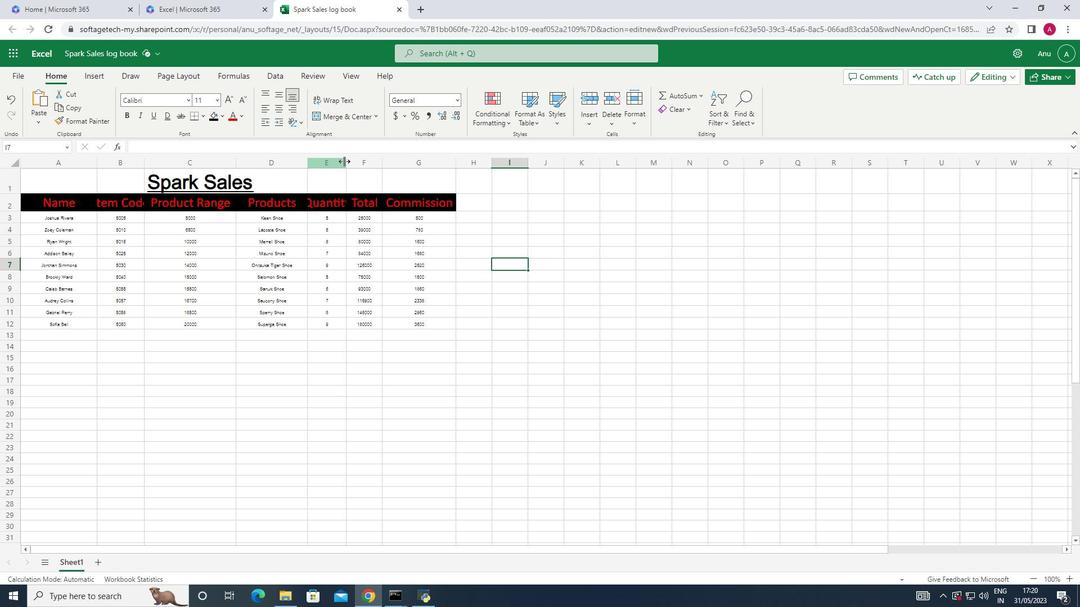
Action: Mouse pressed left at (344, 162)
Screenshot: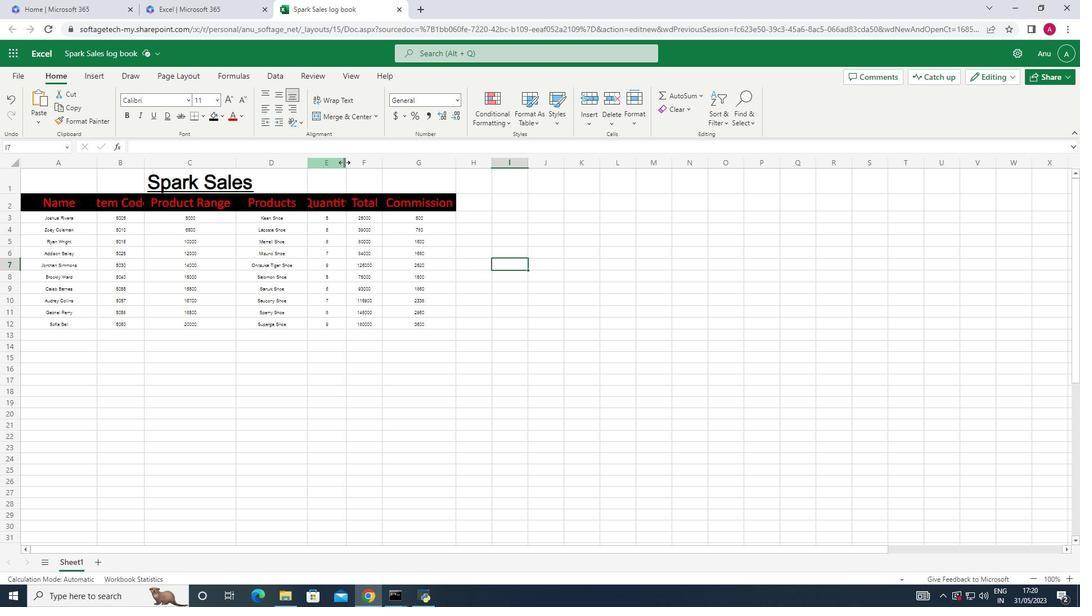 
Action: Mouse pressed left at (344, 162)
Screenshot: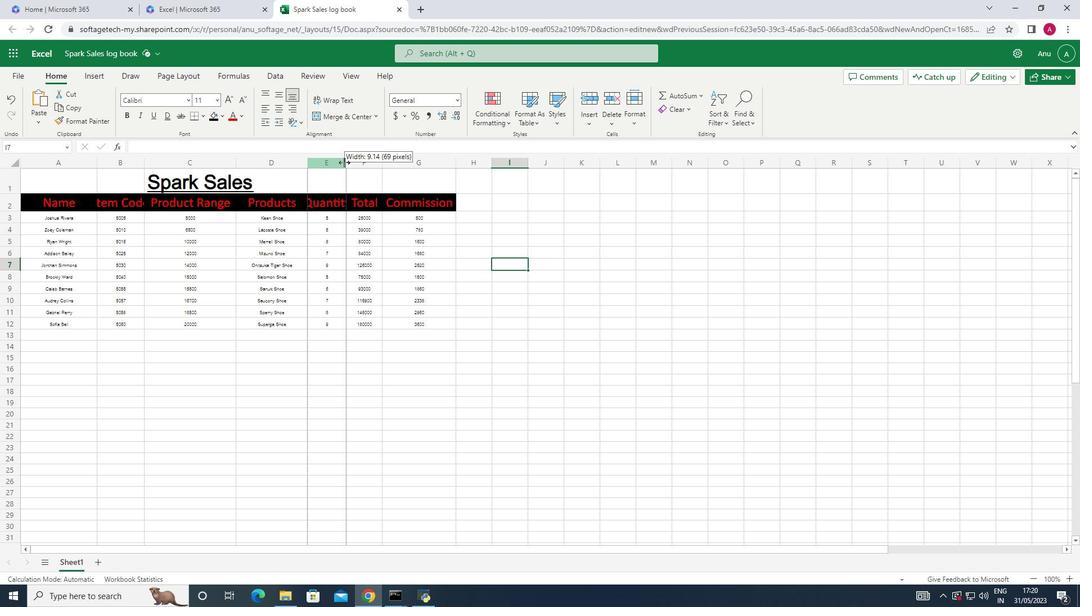
Action: Mouse moved to (142, 162)
Screenshot: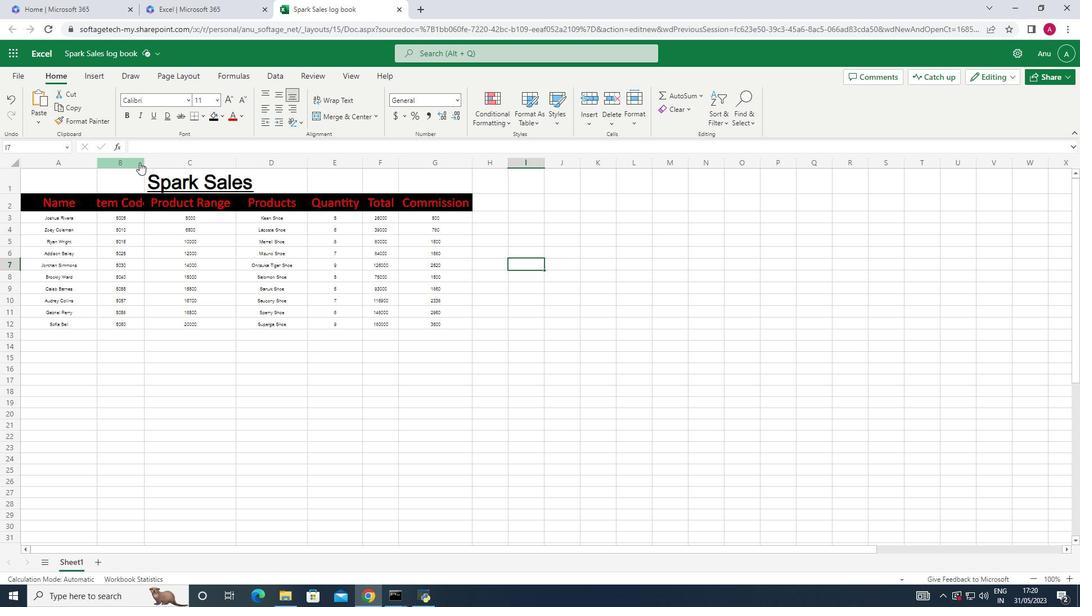 
Action: Mouse pressed left at (142, 162)
Screenshot: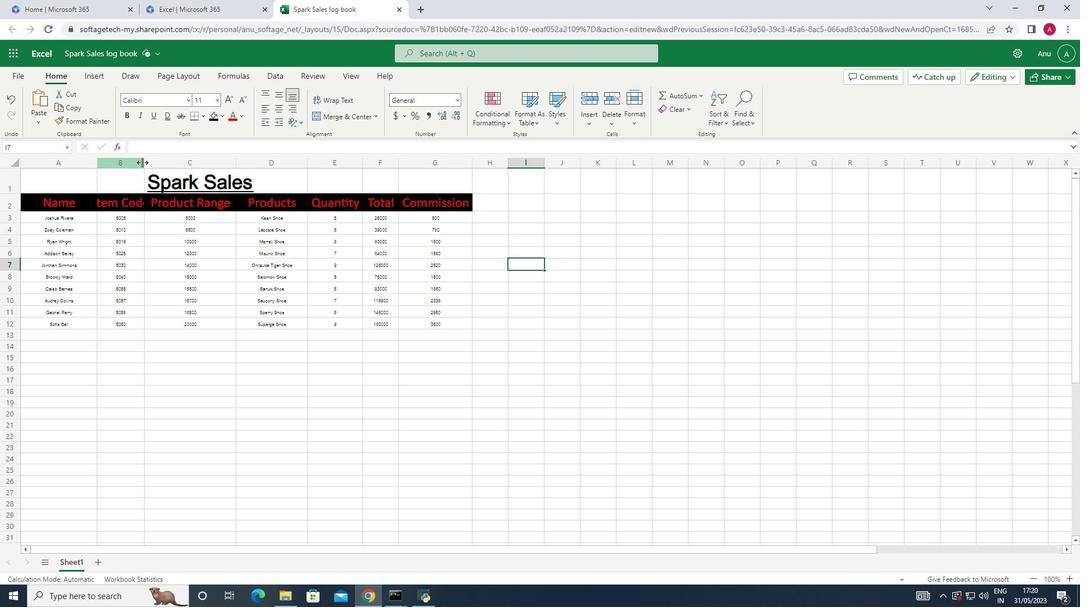 
Action: Mouse pressed left at (142, 162)
Screenshot: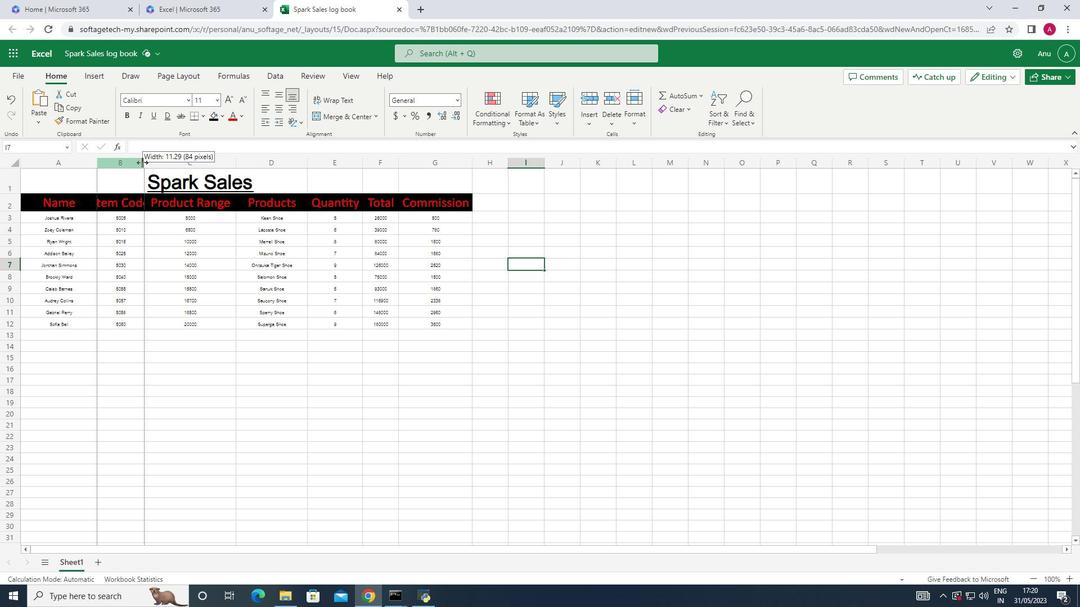 
Action: Mouse moved to (563, 345)
Screenshot: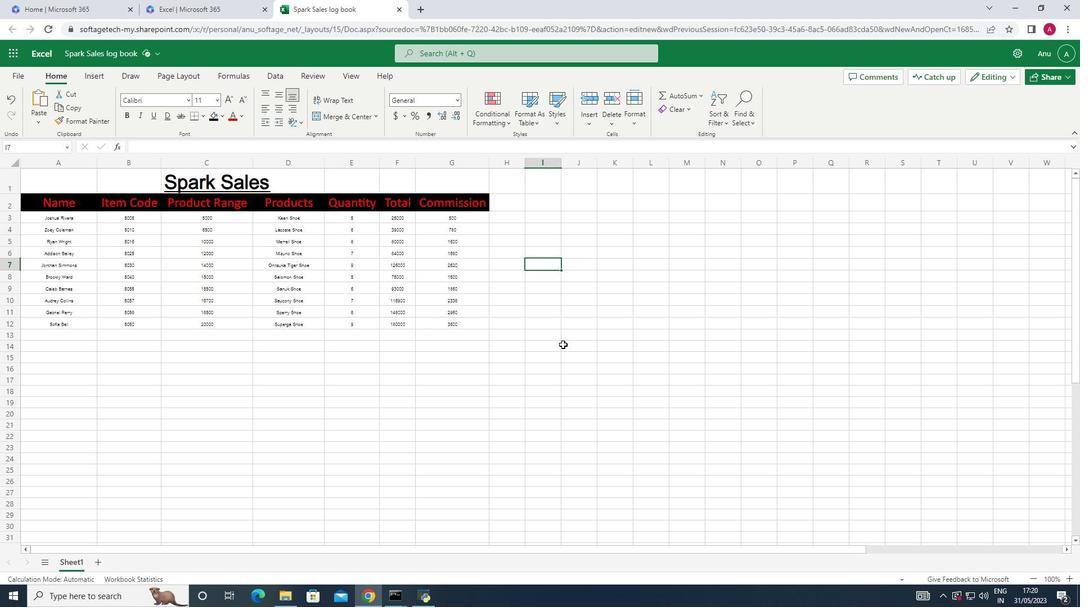 
